 Task: Create a rule from the Routing list, Task moved to a section -> Set Priority in the project BackTech , set the section as To-Do and set the priority of the task as  High
Action: Mouse moved to (1190, 106)
Screenshot: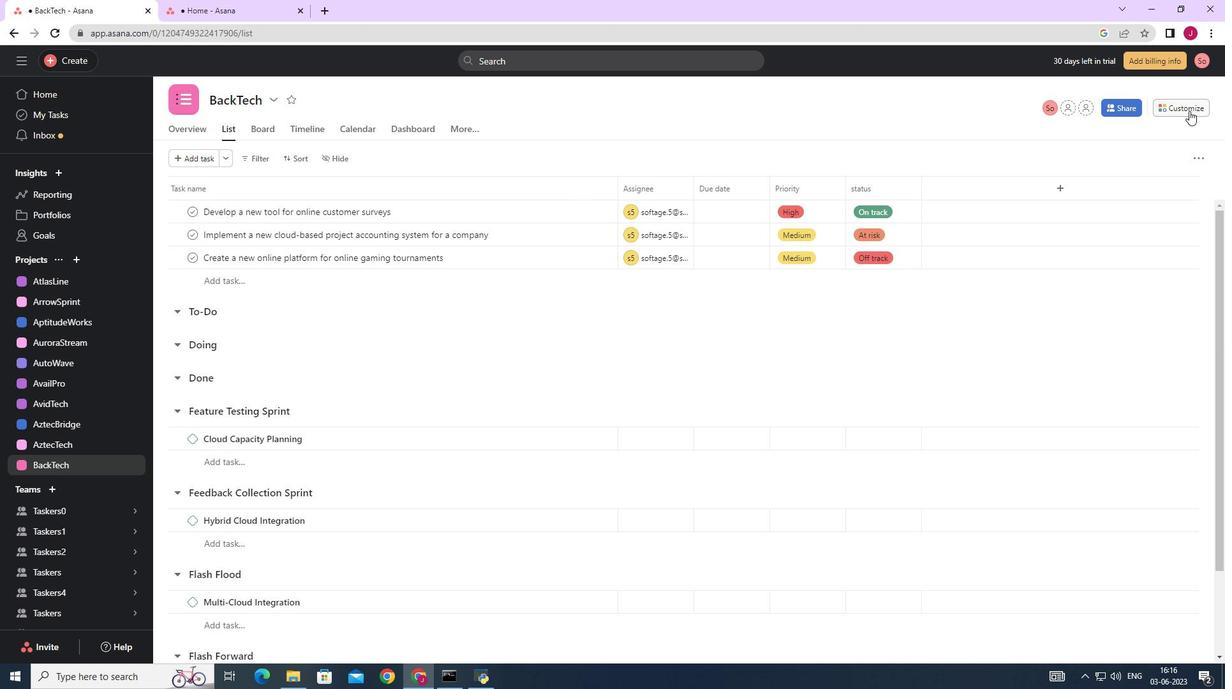 
Action: Mouse pressed left at (1190, 106)
Screenshot: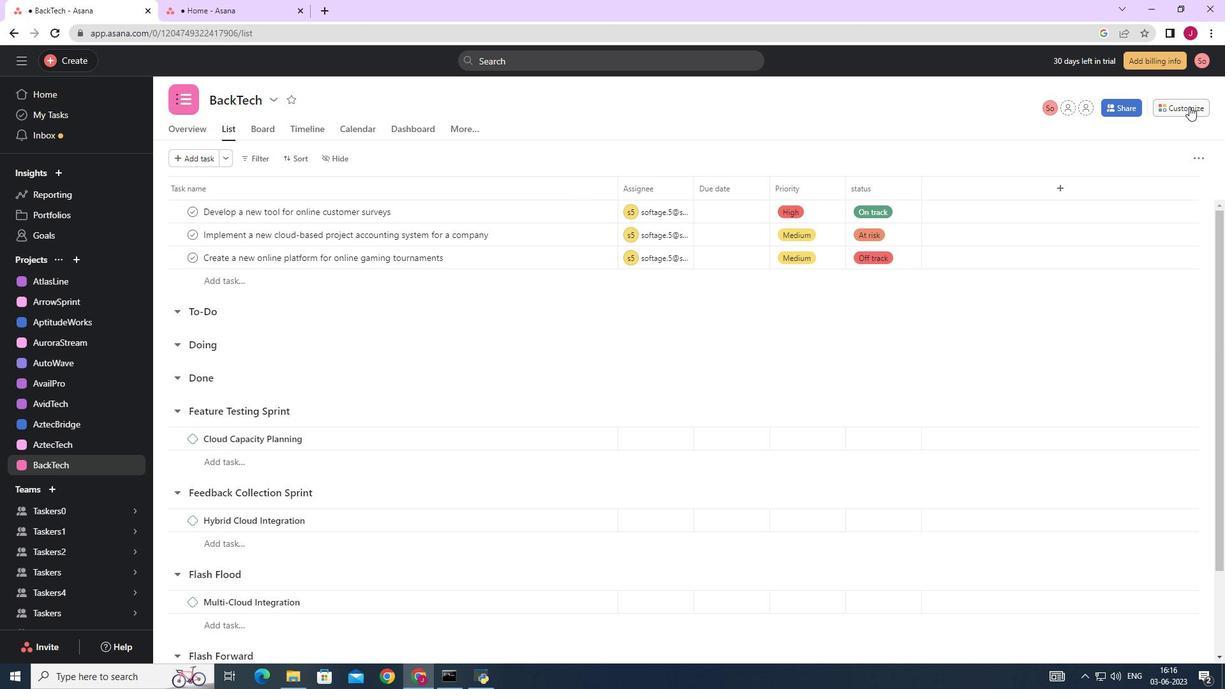 
Action: Mouse moved to (955, 278)
Screenshot: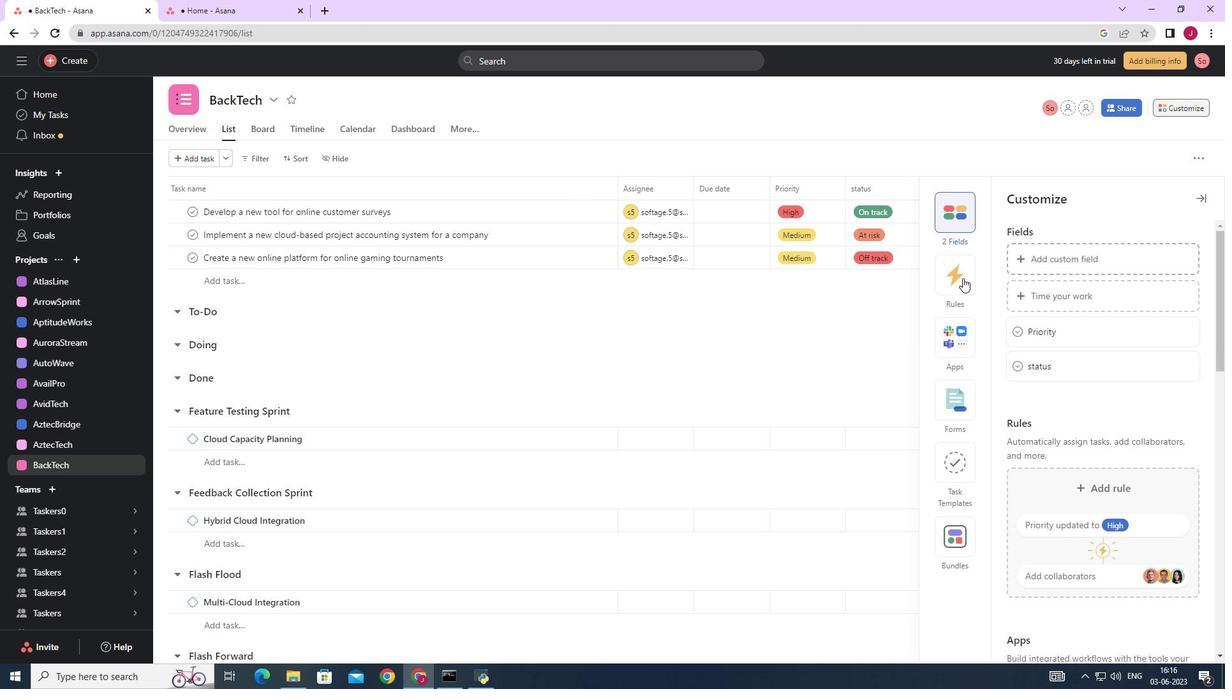 
Action: Mouse pressed left at (955, 278)
Screenshot: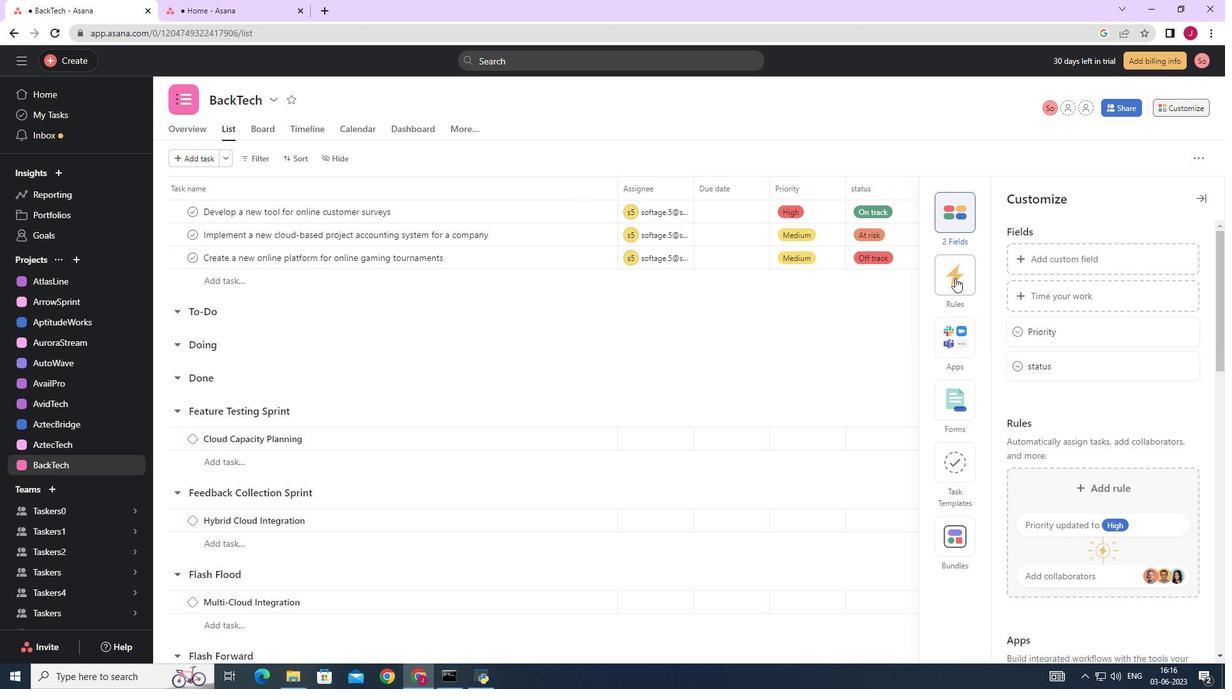 
Action: Mouse moved to (1096, 291)
Screenshot: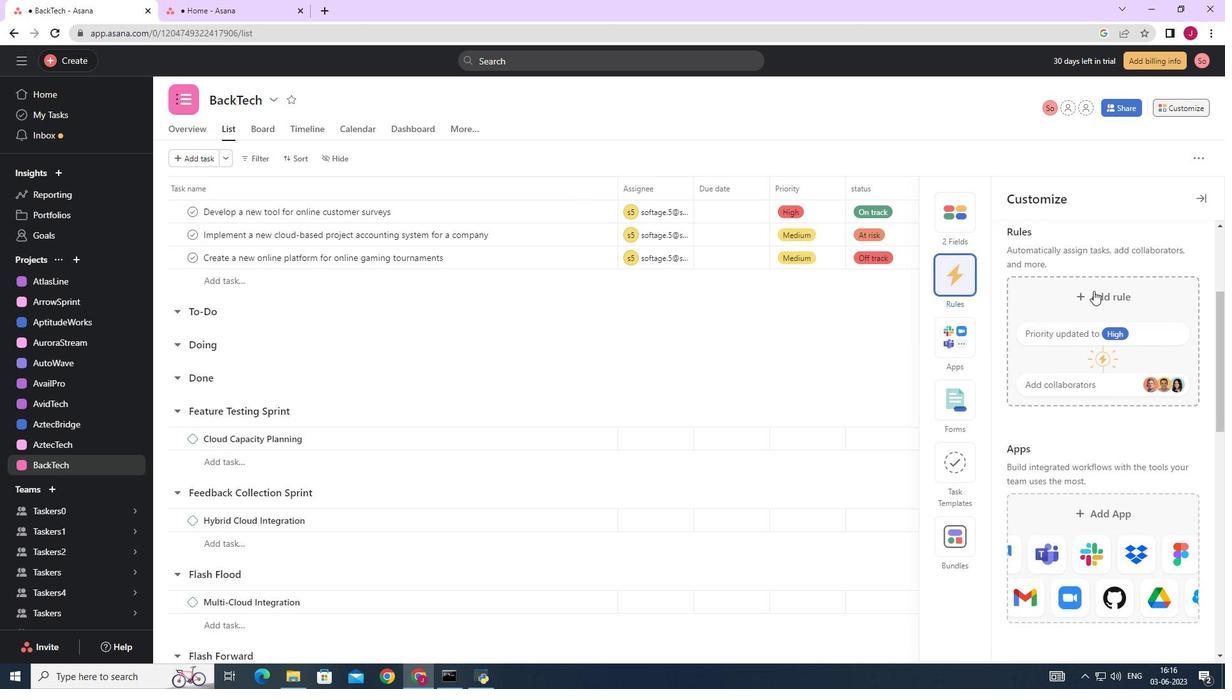 
Action: Mouse pressed left at (1096, 291)
Screenshot: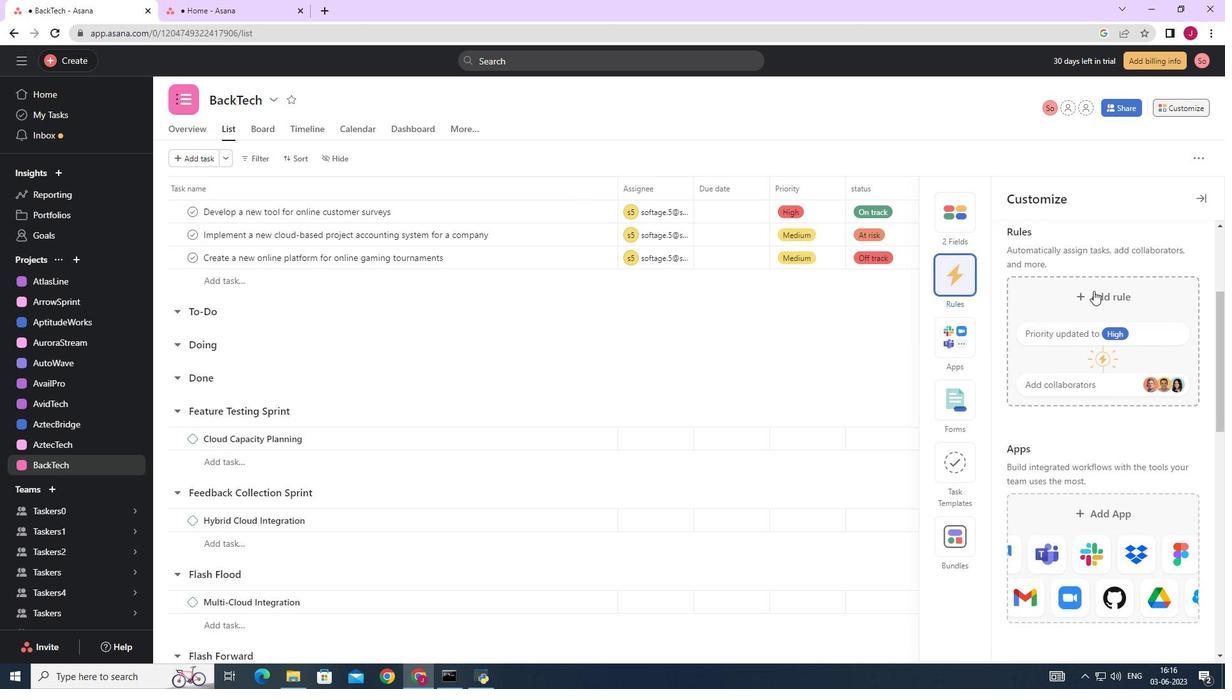 
Action: Mouse moved to (268, 169)
Screenshot: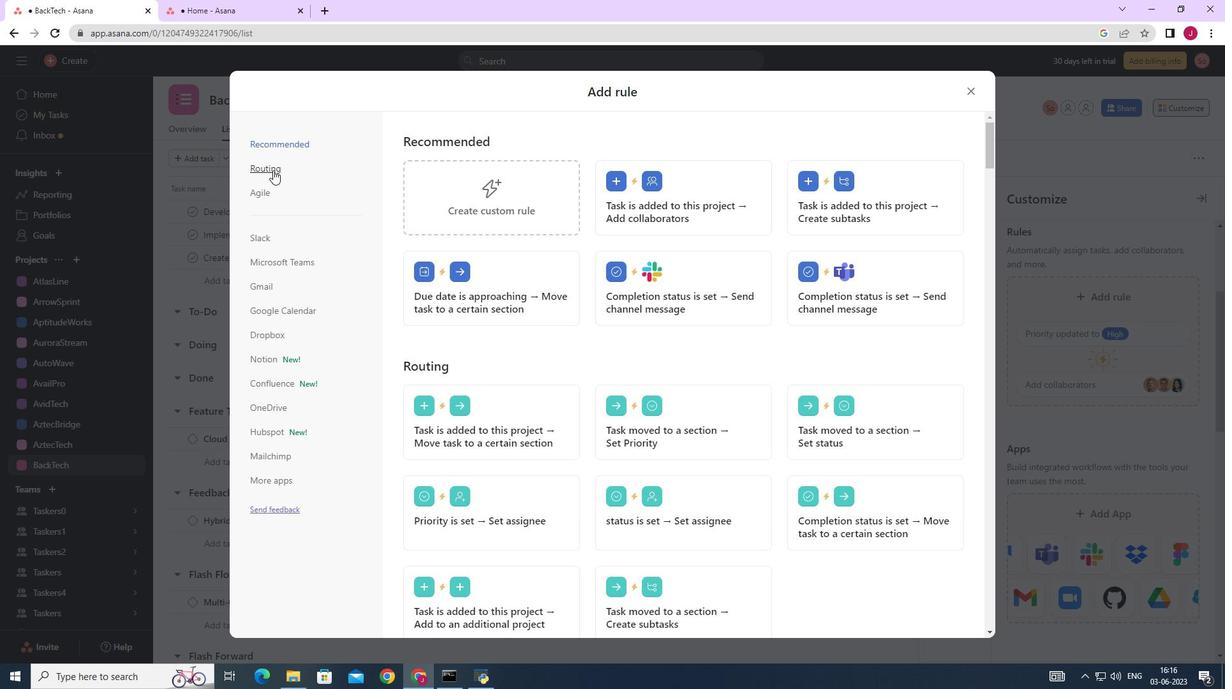 
Action: Mouse pressed left at (268, 169)
Screenshot: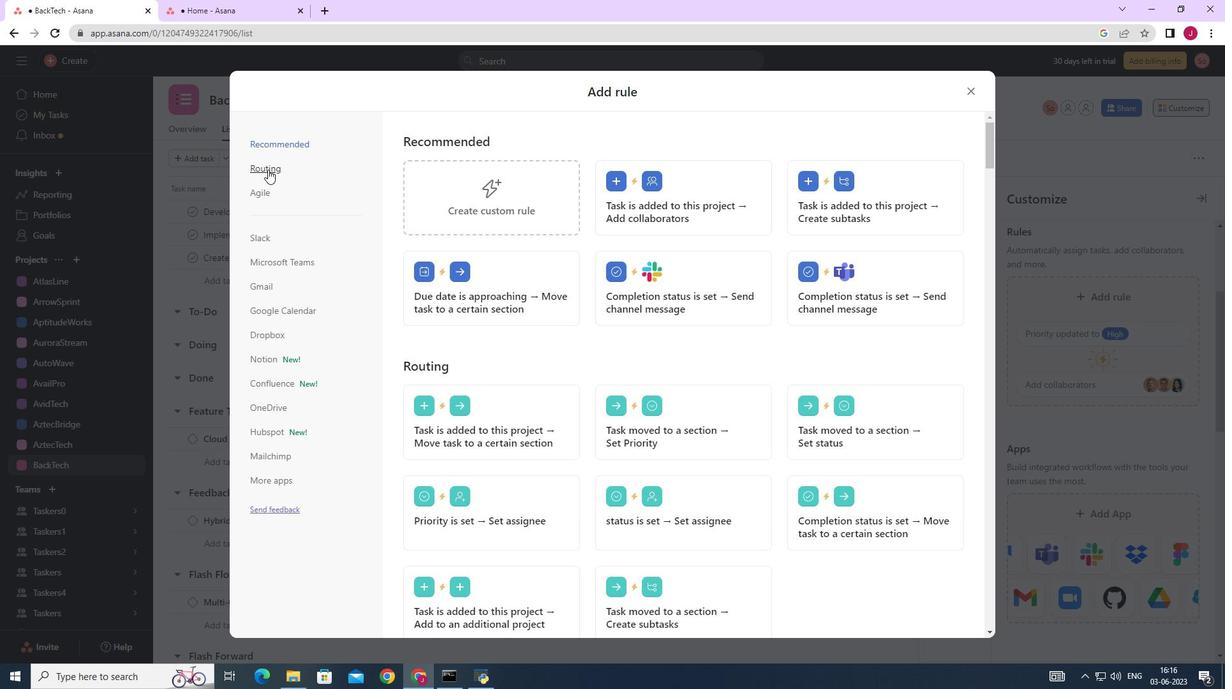 
Action: Mouse moved to (697, 192)
Screenshot: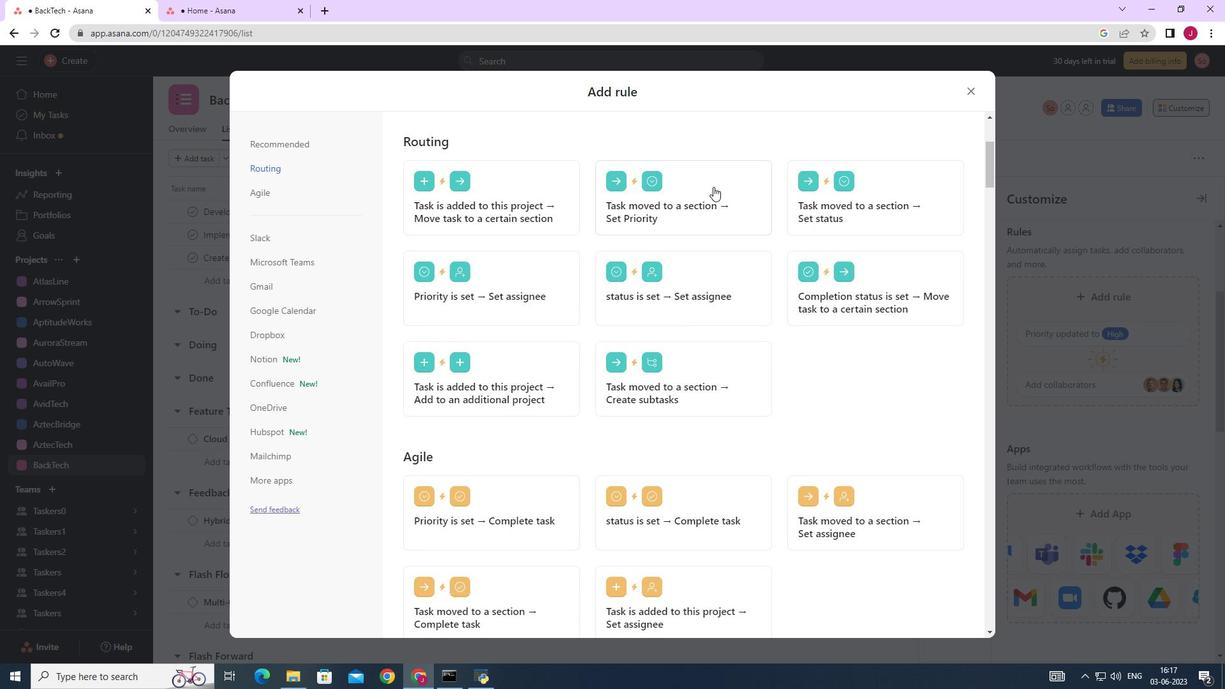 
Action: Mouse pressed left at (697, 192)
Screenshot: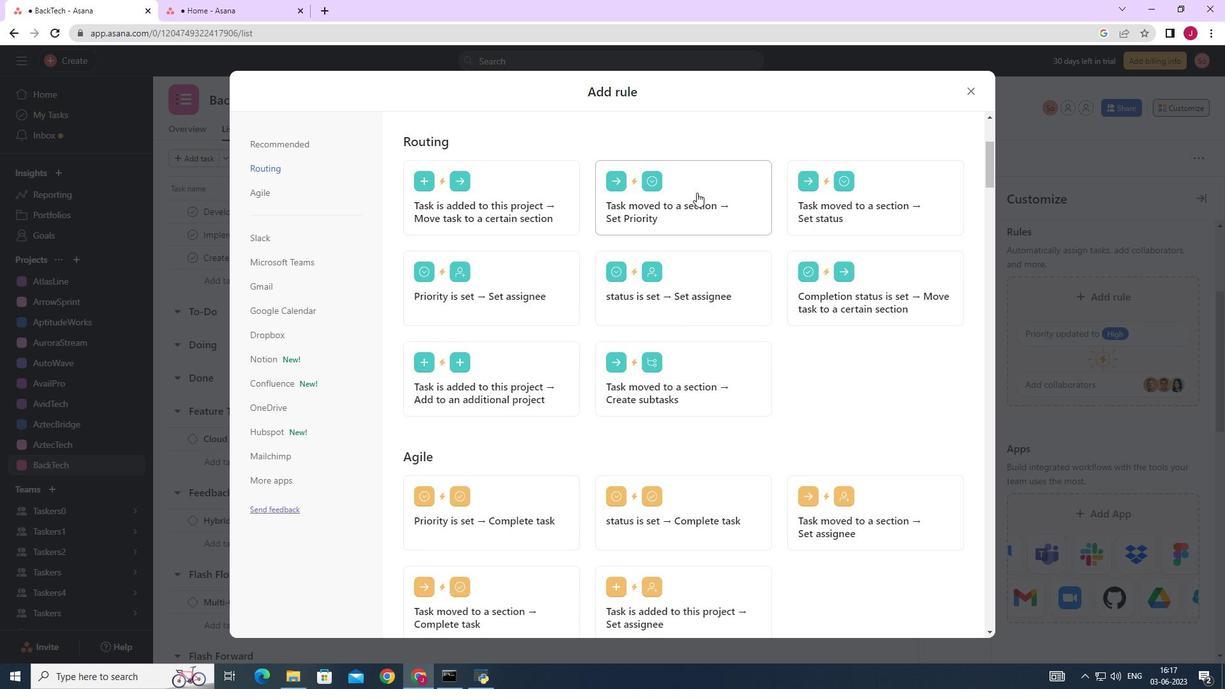 
Action: Mouse moved to (501, 337)
Screenshot: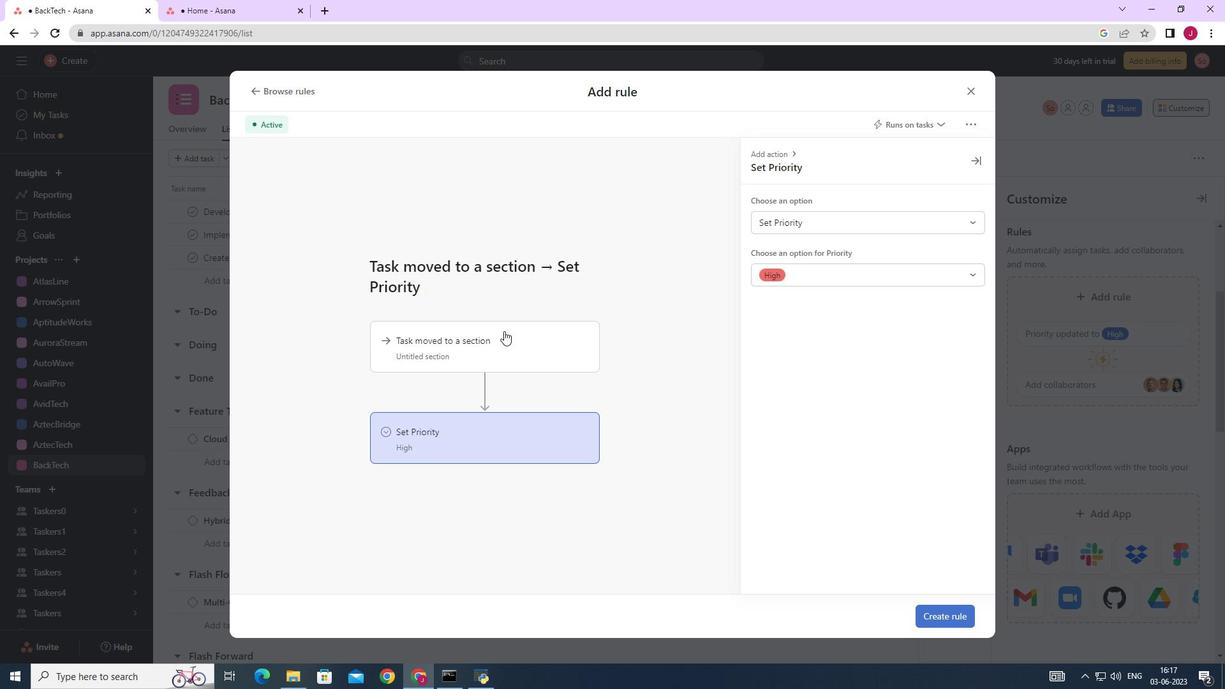 
Action: Mouse pressed left at (501, 337)
Screenshot: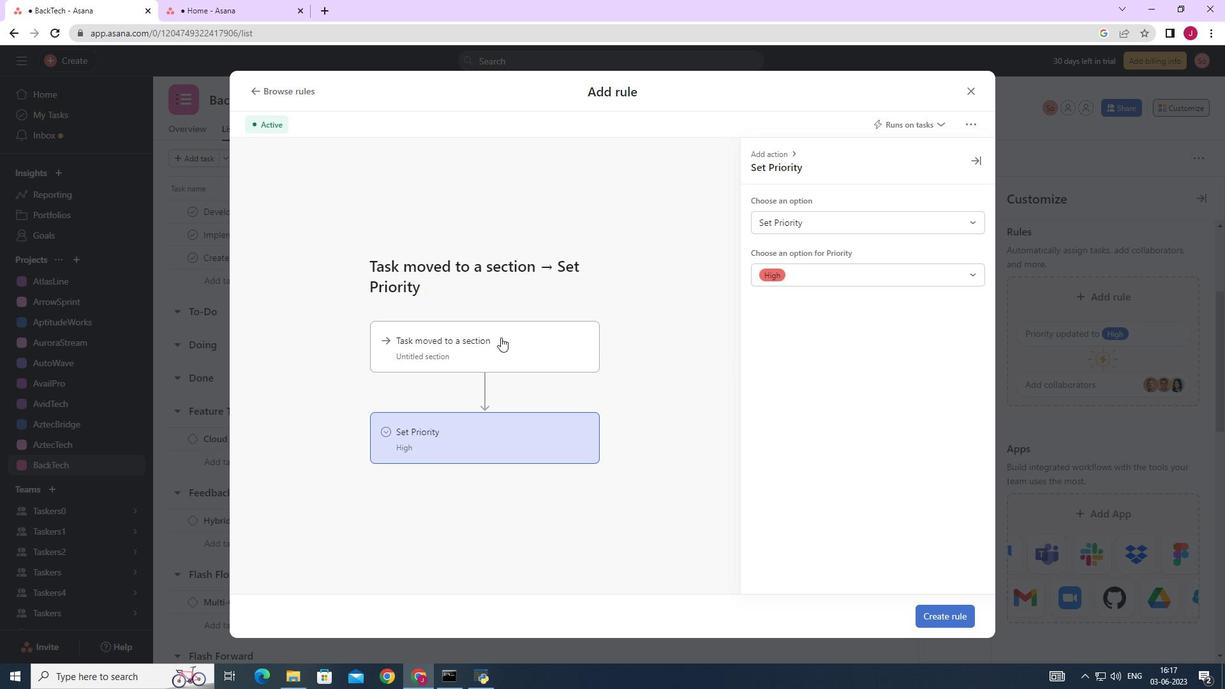 
Action: Mouse moved to (801, 224)
Screenshot: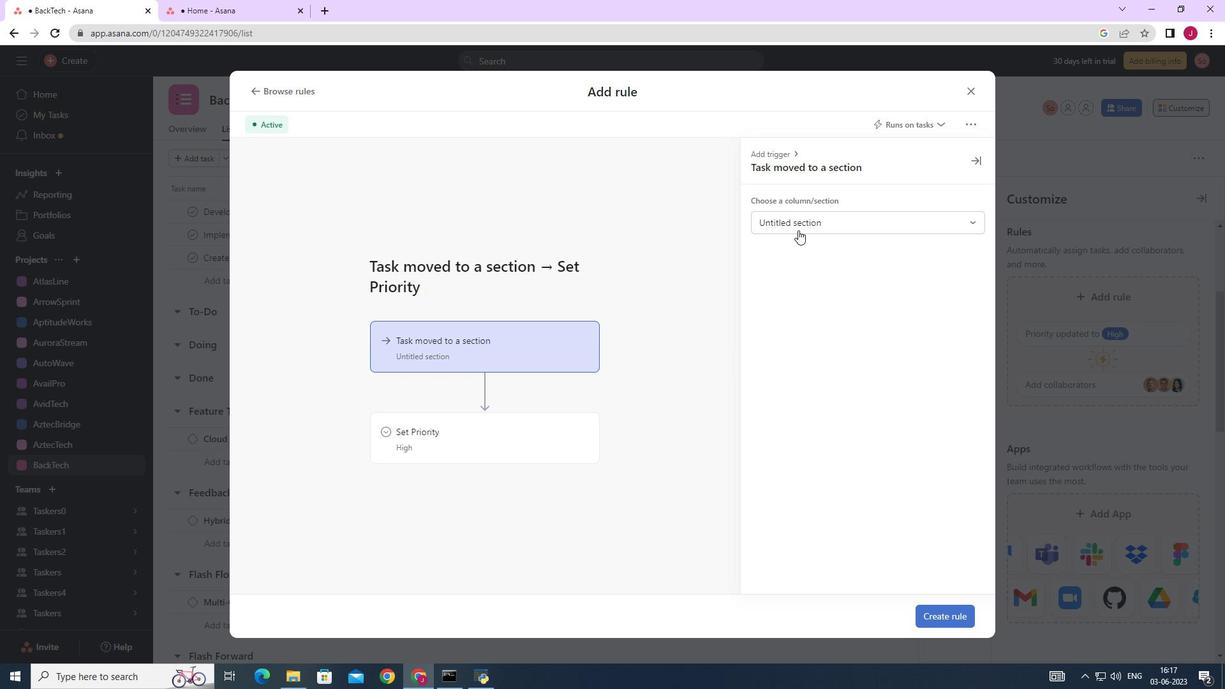 
Action: Mouse pressed left at (801, 224)
Screenshot: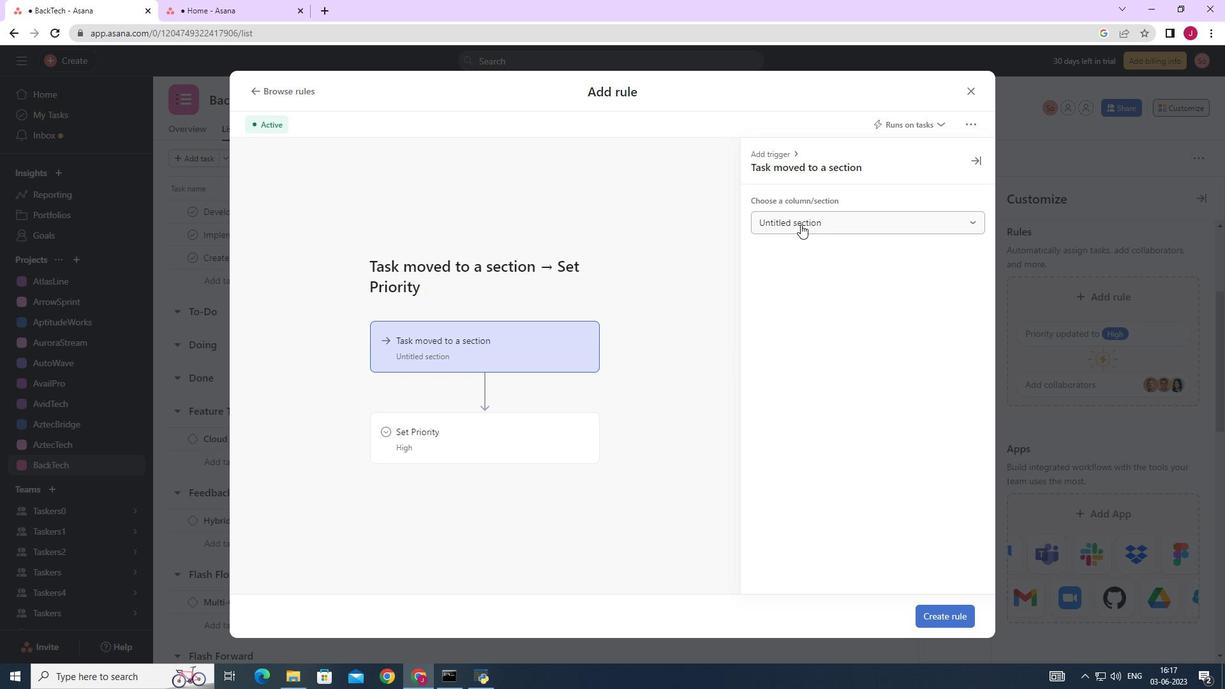 
Action: Mouse moved to (793, 272)
Screenshot: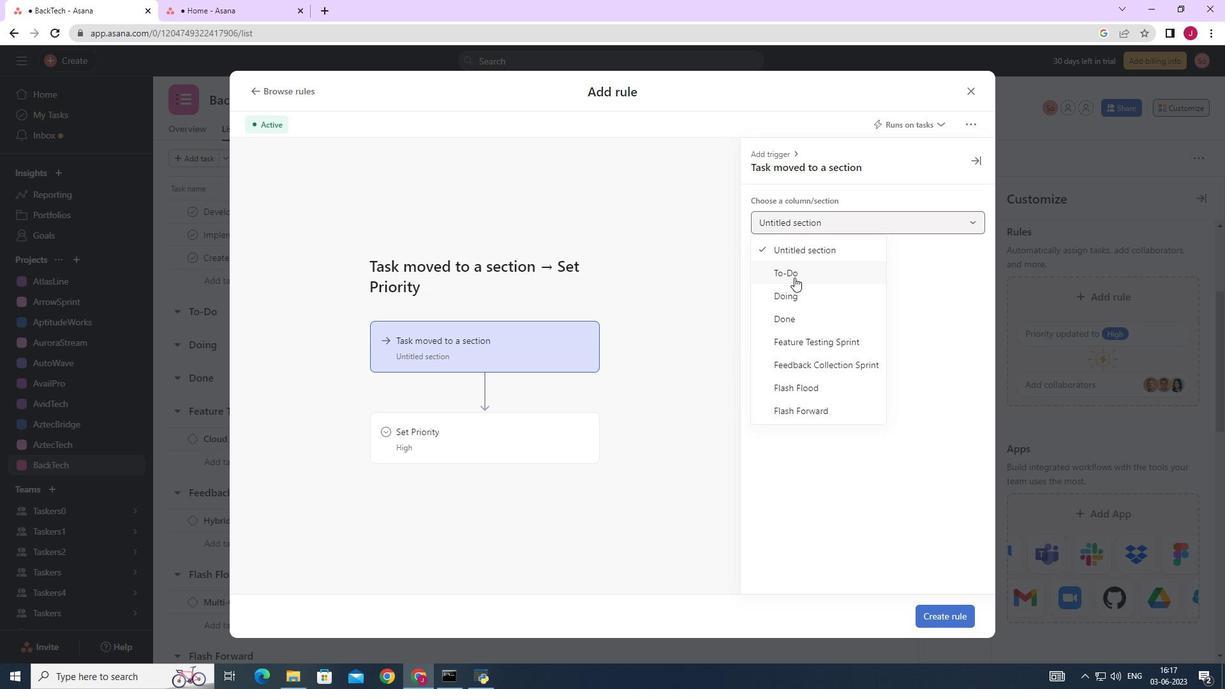 
Action: Mouse pressed left at (793, 272)
Screenshot: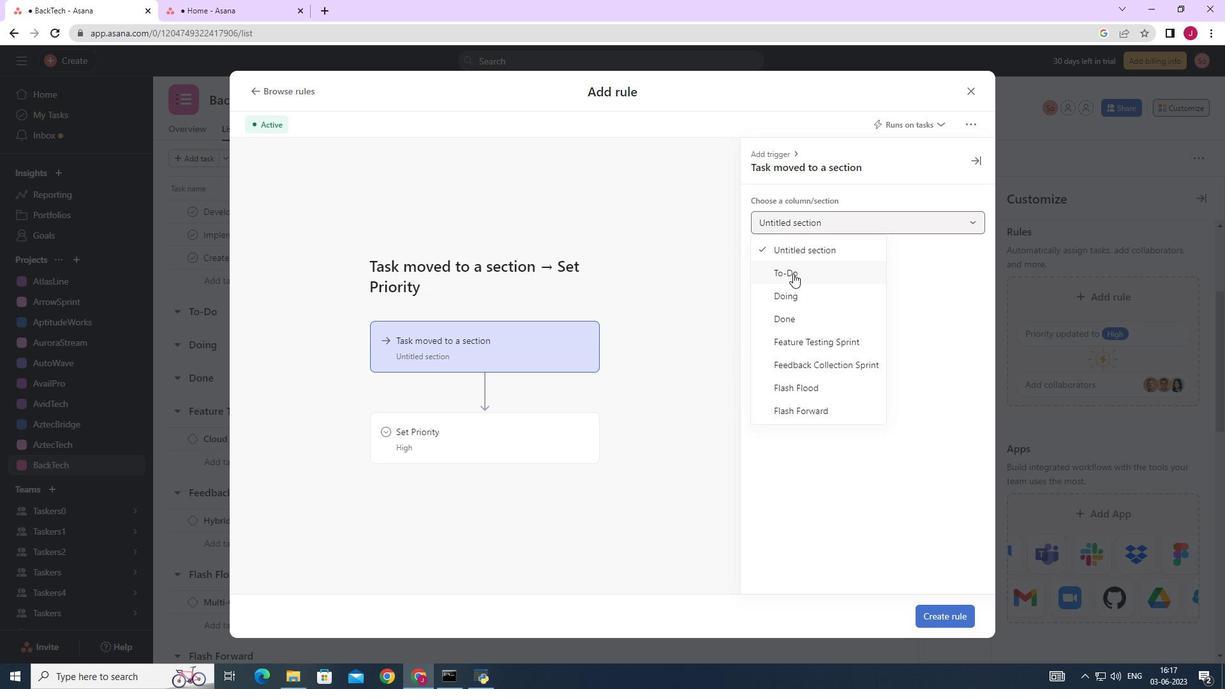 
Action: Mouse moved to (531, 436)
Screenshot: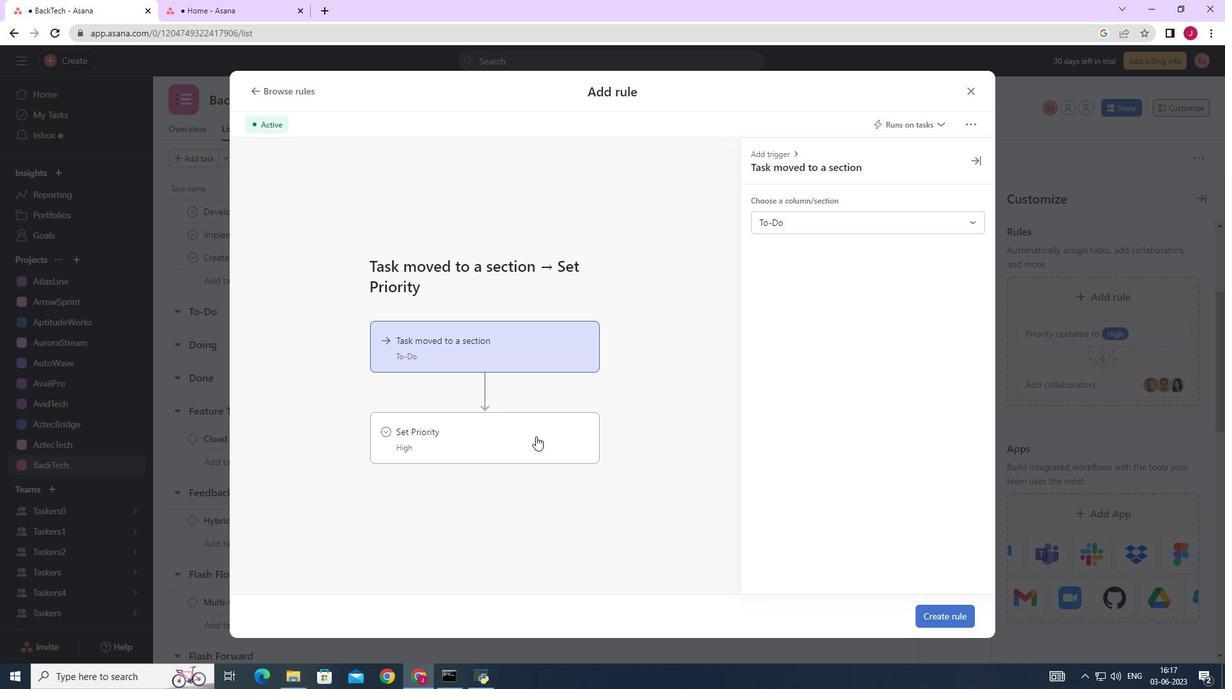 
Action: Mouse pressed left at (531, 436)
Screenshot: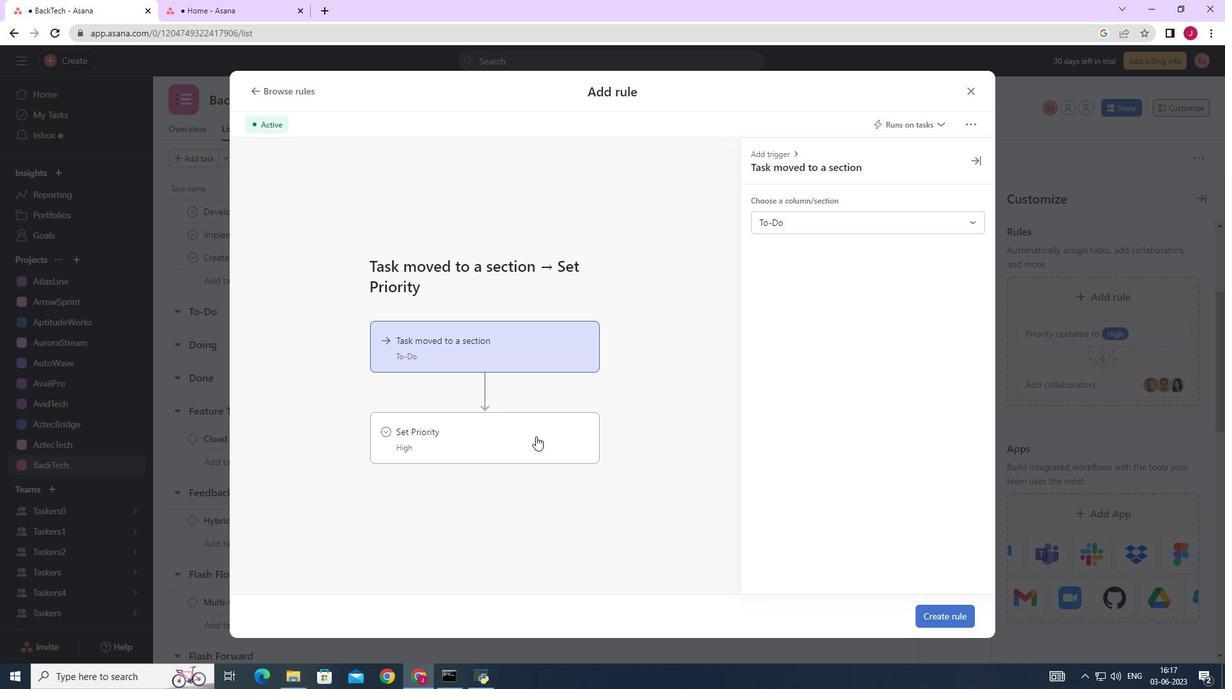 
Action: Mouse moved to (820, 220)
Screenshot: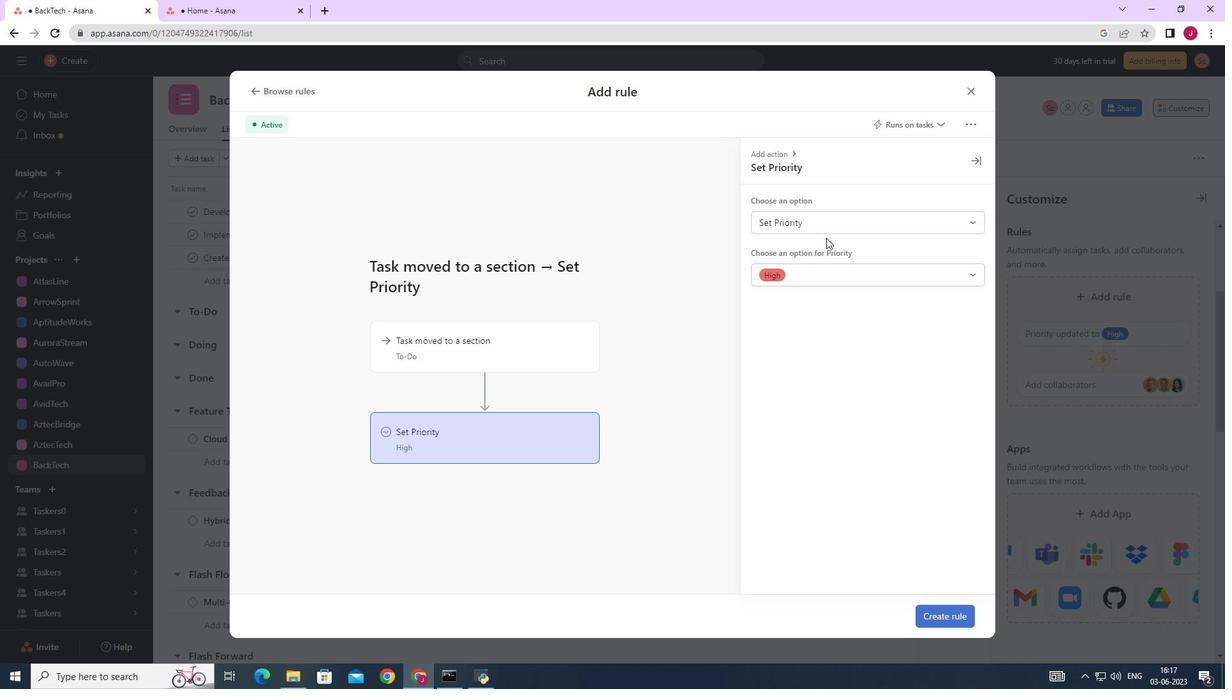
Action: Mouse pressed left at (820, 220)
Screenshot: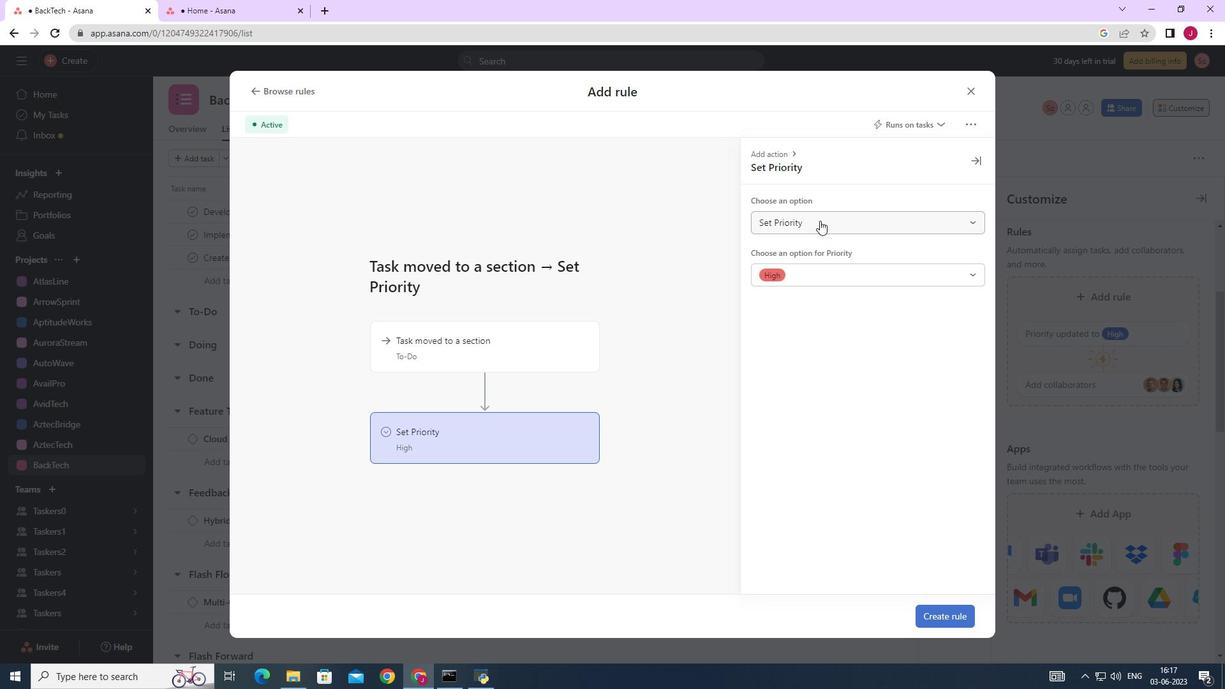 
Action: Mouse pressed left at (820, 220)
Screenshot: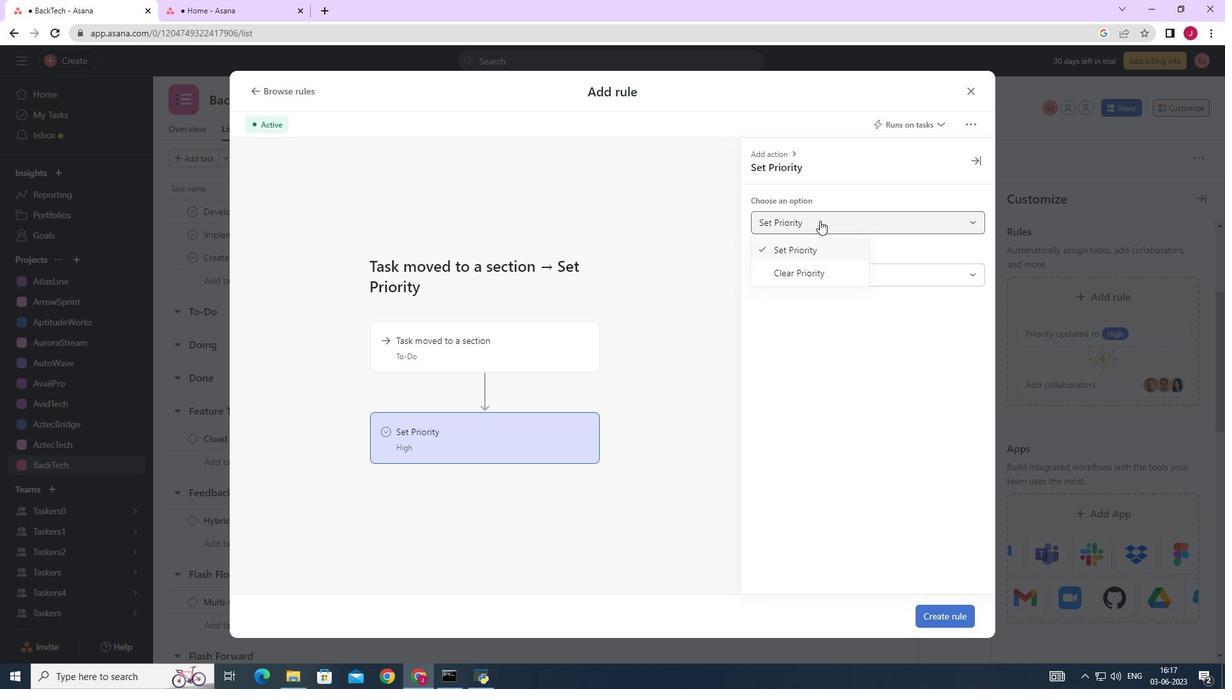 
Action: Mouse moved to (954, 613)
Screenshot: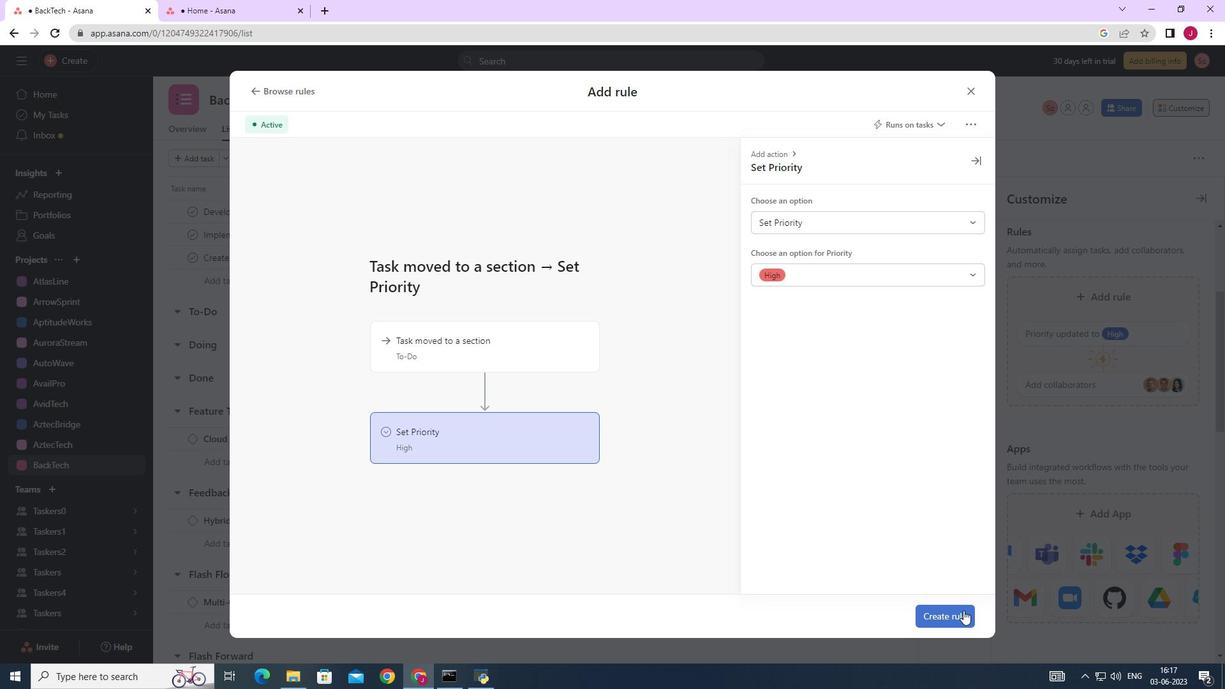 
Action: Mouse pressed left at (954, 613)
Screenshot: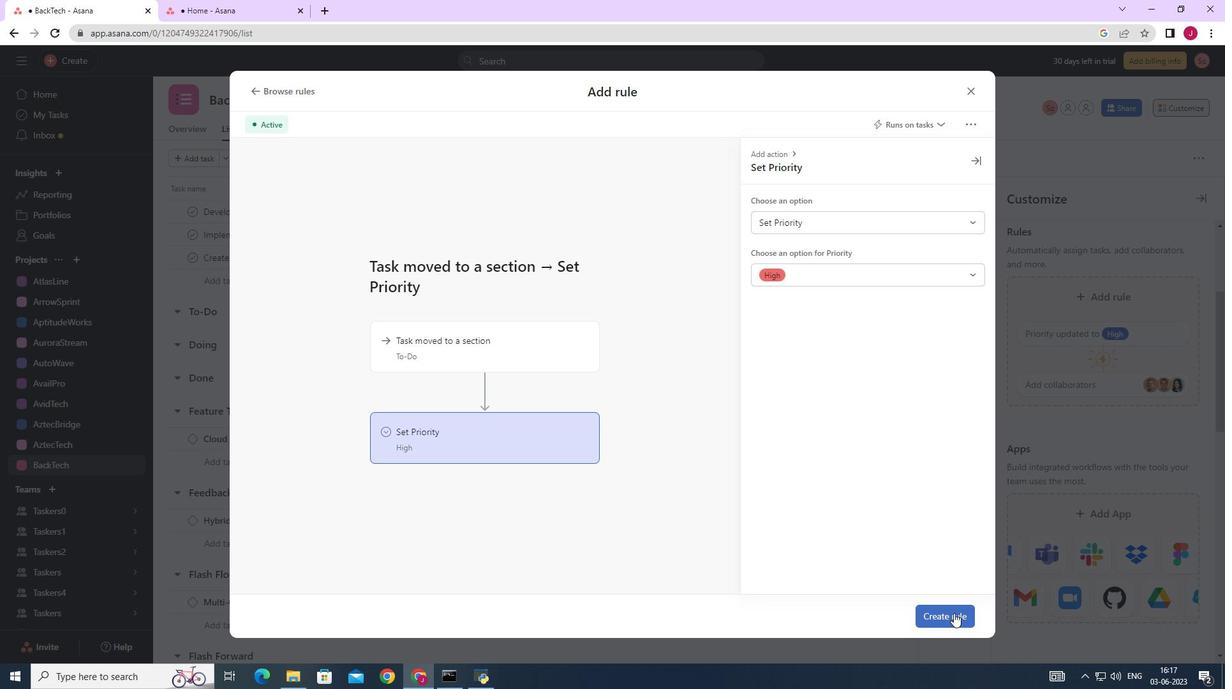 
Action: Mouse moved to (937, 617)
Screenshot: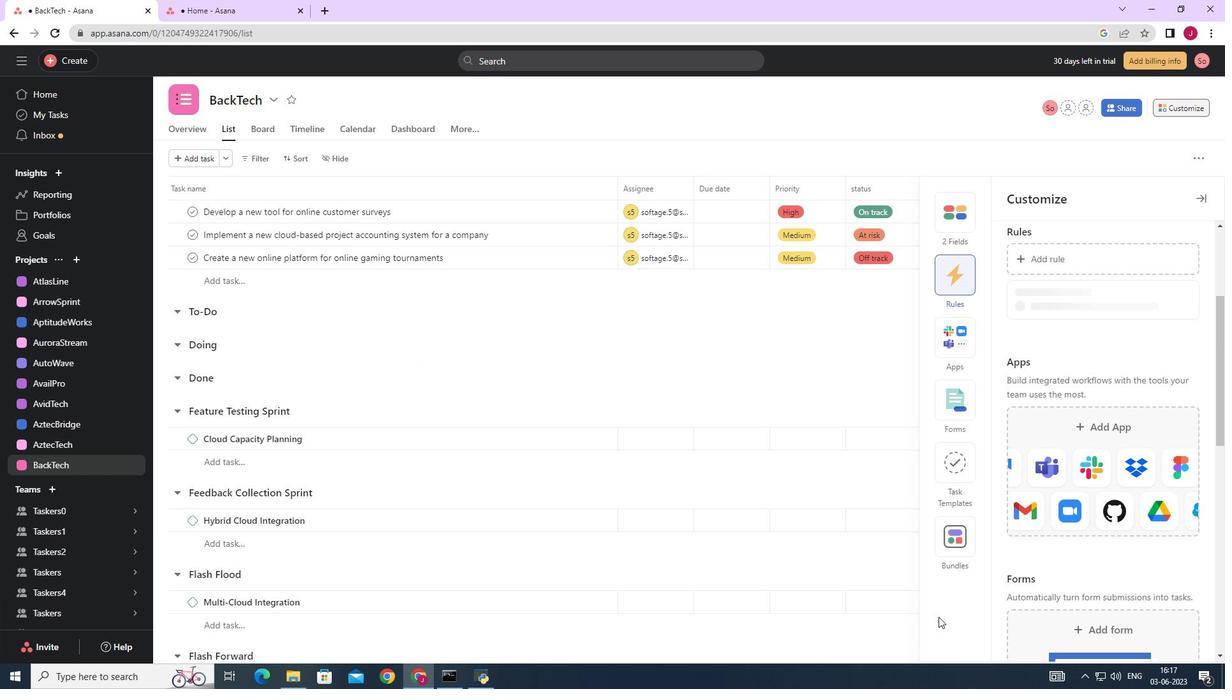 
